 Task: Sort the products by relevance.
Action: Mouse moved to (13, 54)
Screenshot: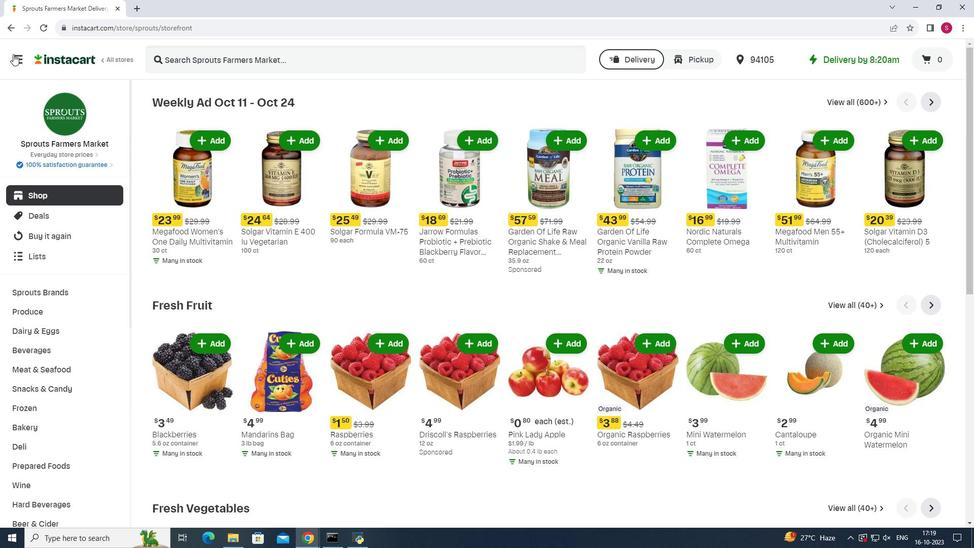 
Action: Mouse pressed left at (13, 54)
Screenshot: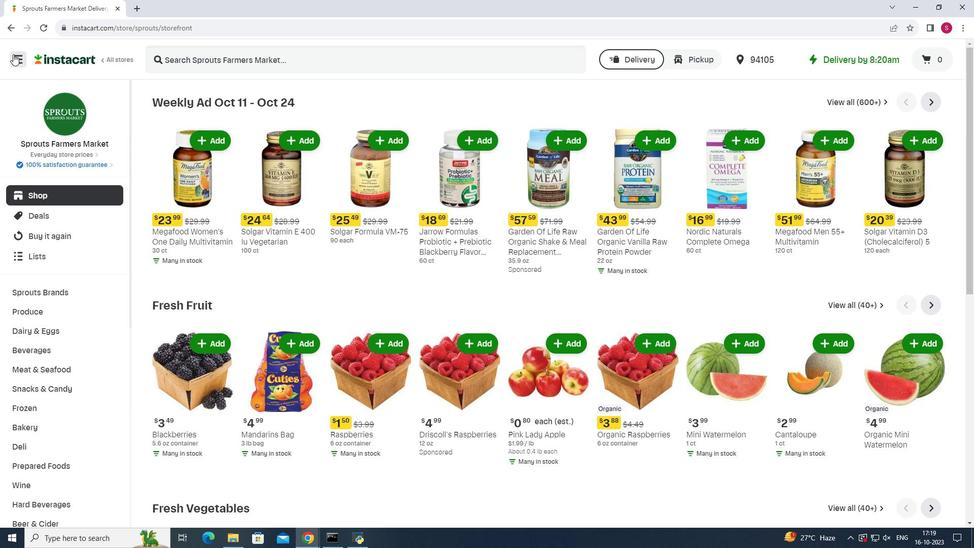 
Action: Mouse moved to (55, 270)
Screenshot: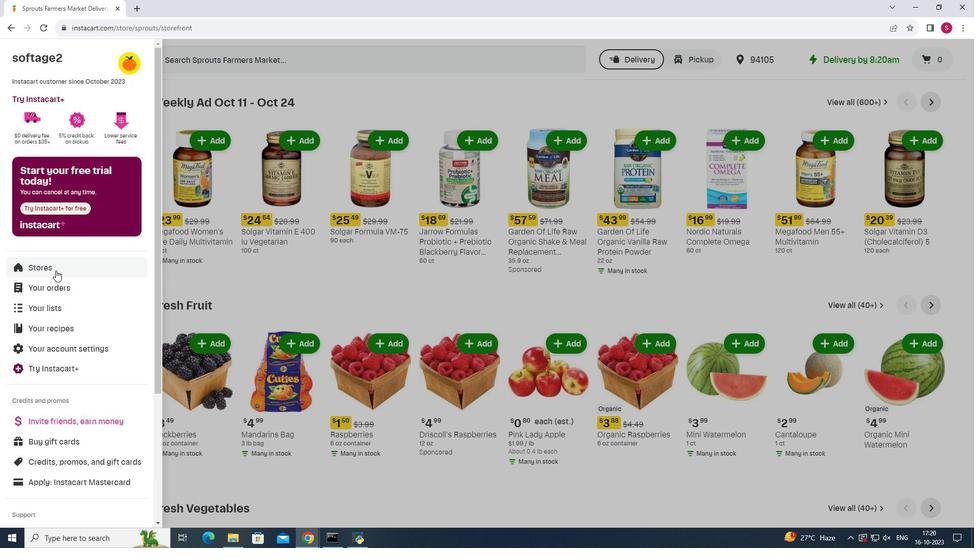 
Action: Mouse pressed left at (55, 270)
Screenshot: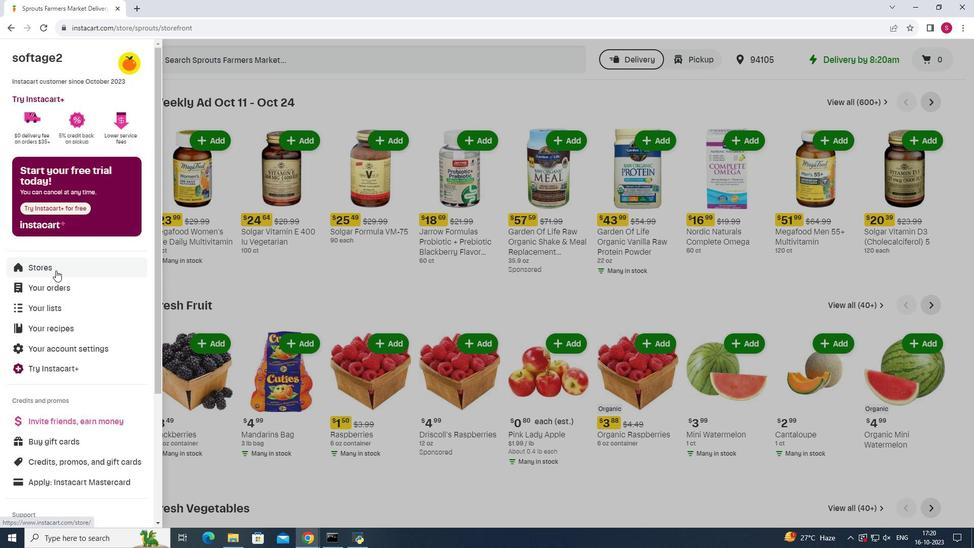 
Action: Mouse moved to (244, 94)
Screenshot: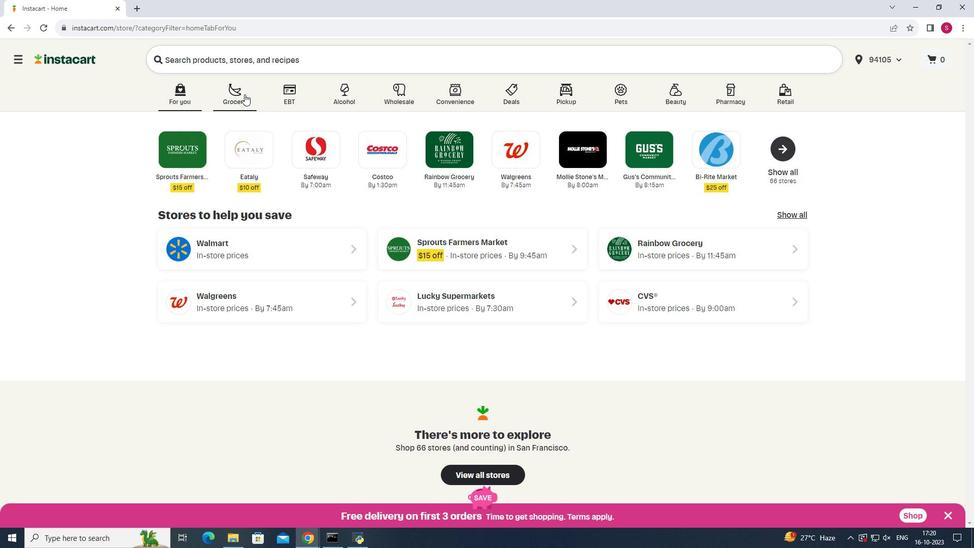 
Action: Mouse pressed left at (244, 94)
Screenshot: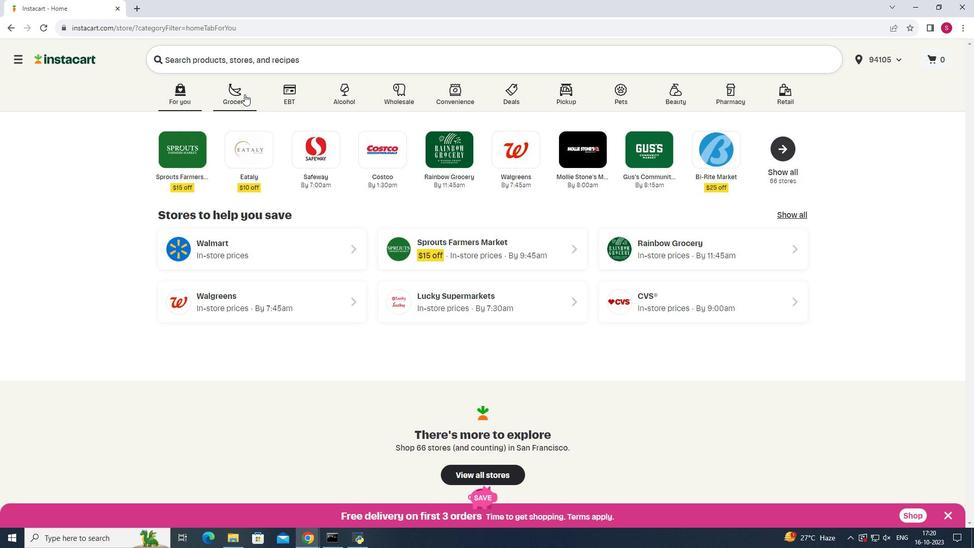 
Action: Mouse moved to (670, 138)
Screenshot: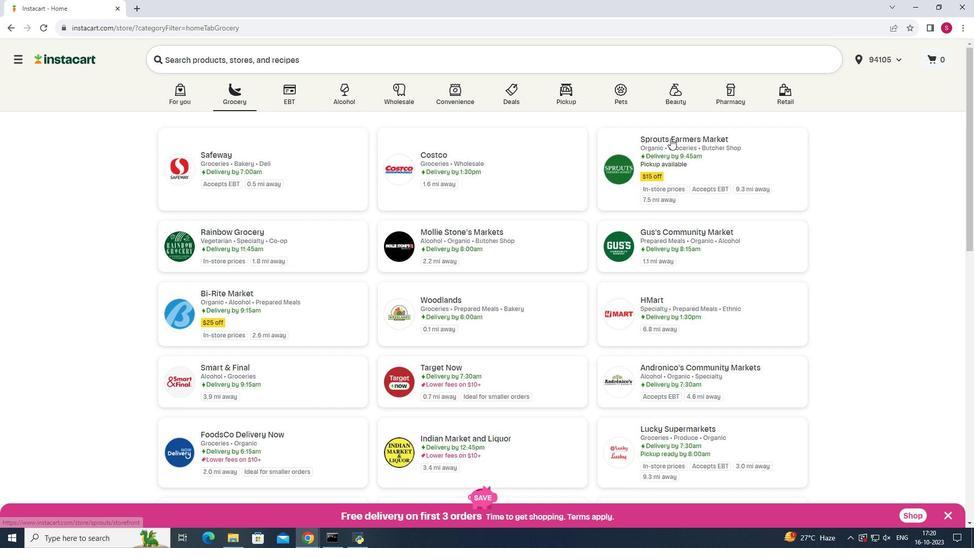 
Action: Mouse pressed left at (670, 138)
Screenshot: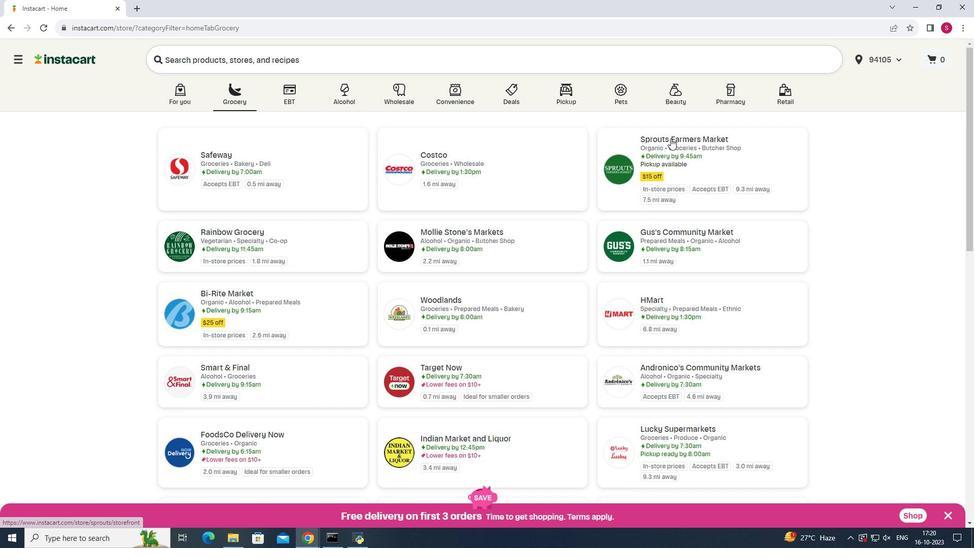 
Action: Mouse pressed left at (670, 138)
Screenshot: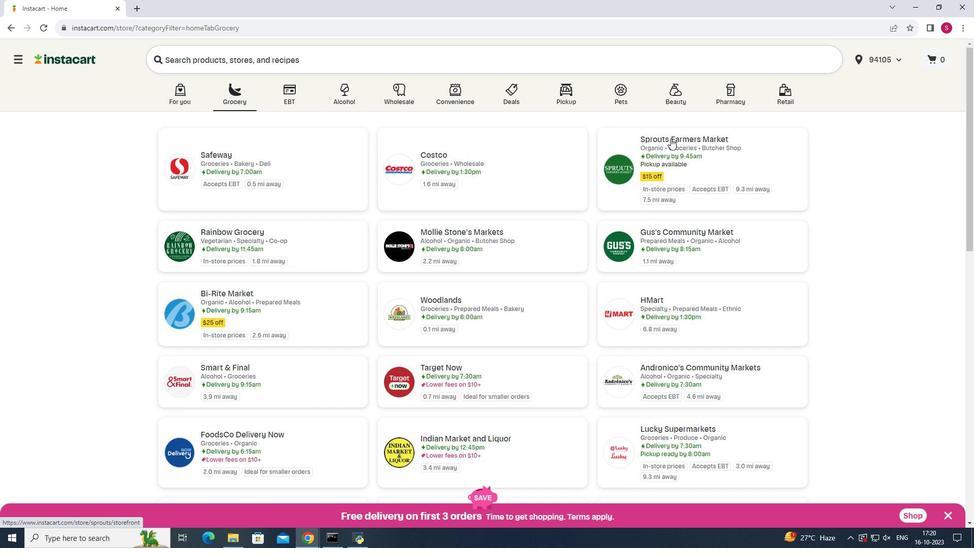 
Action: Mouse moved to (42, 371)
Screenshot: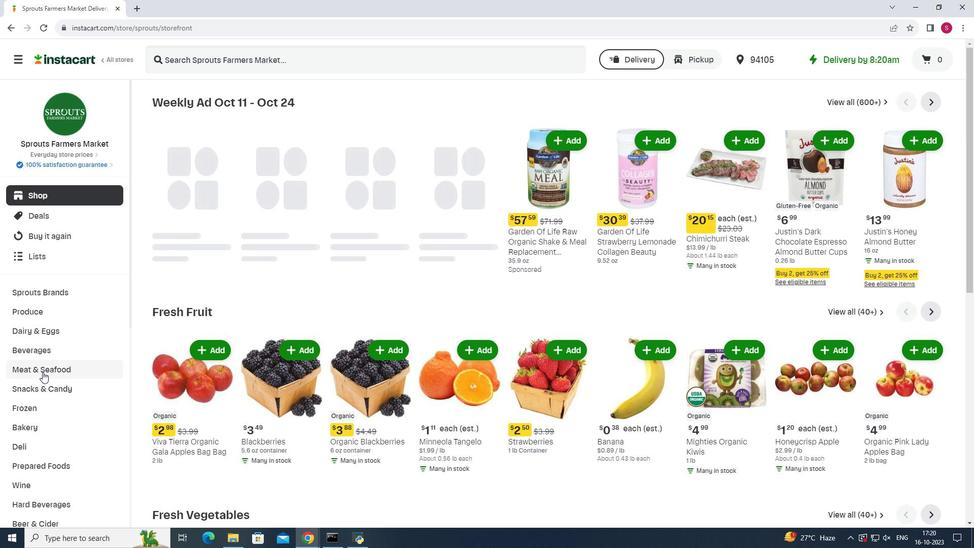 
Action: Mouse pressed left at (42, 371)
Screenshot: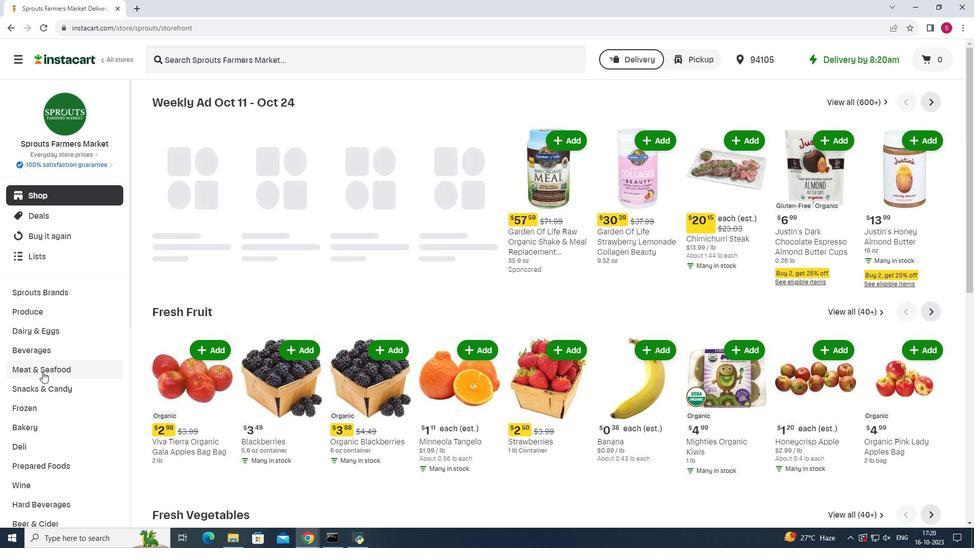 
Action: Mouse moved to (740, 127)
Screenshot: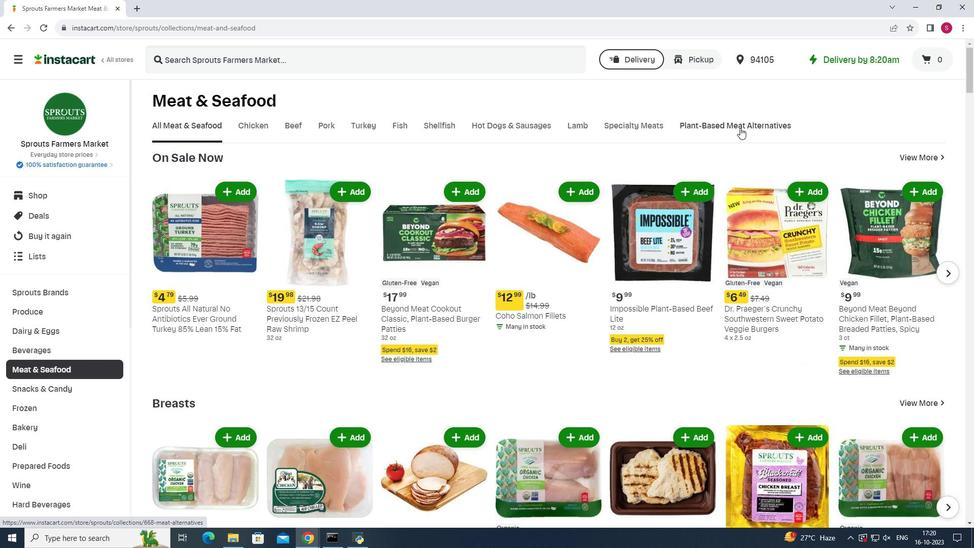 
Action: Mouse pressed left at (740, 127)
Screenshot: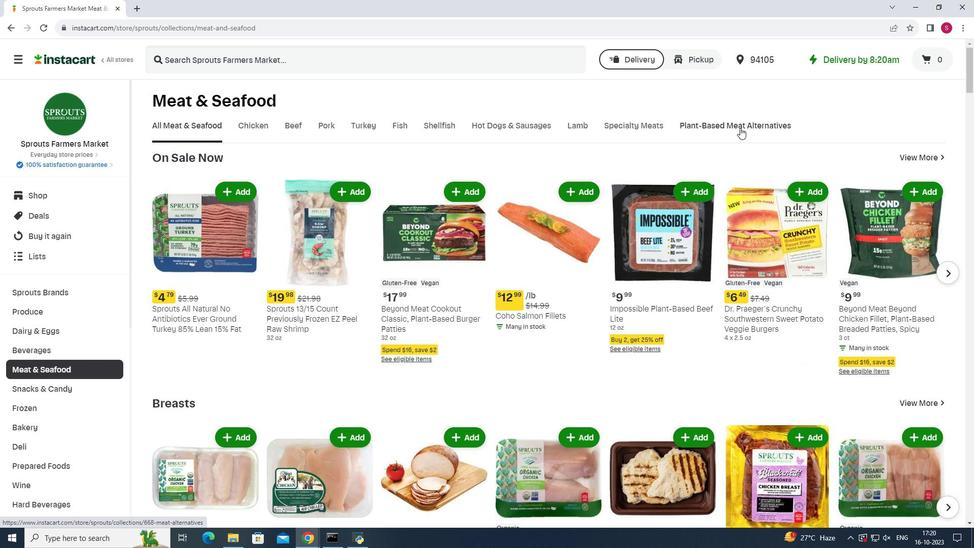 
Action: Mouse moved to (395, 164)
Screenshot: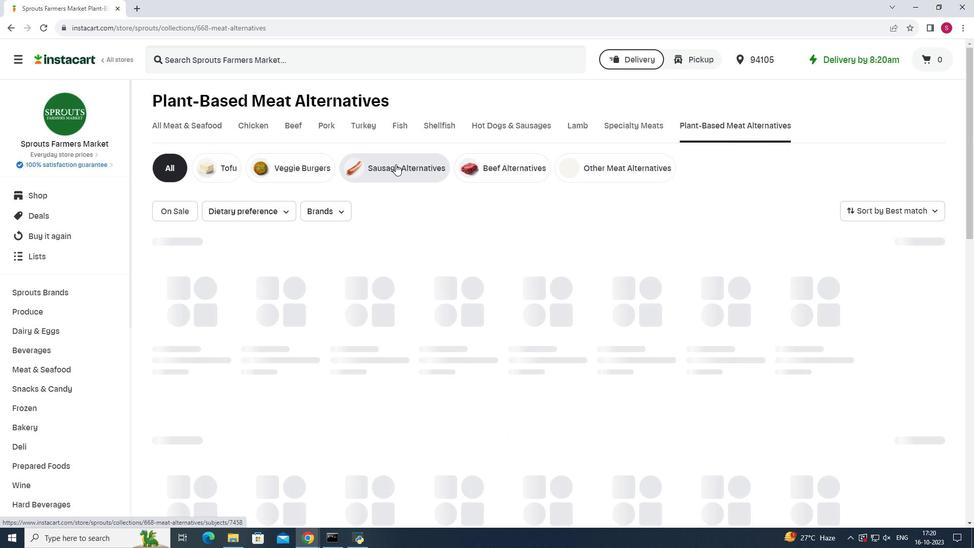 
Action: Mouse pressed left at (395, 164)
Screenshot: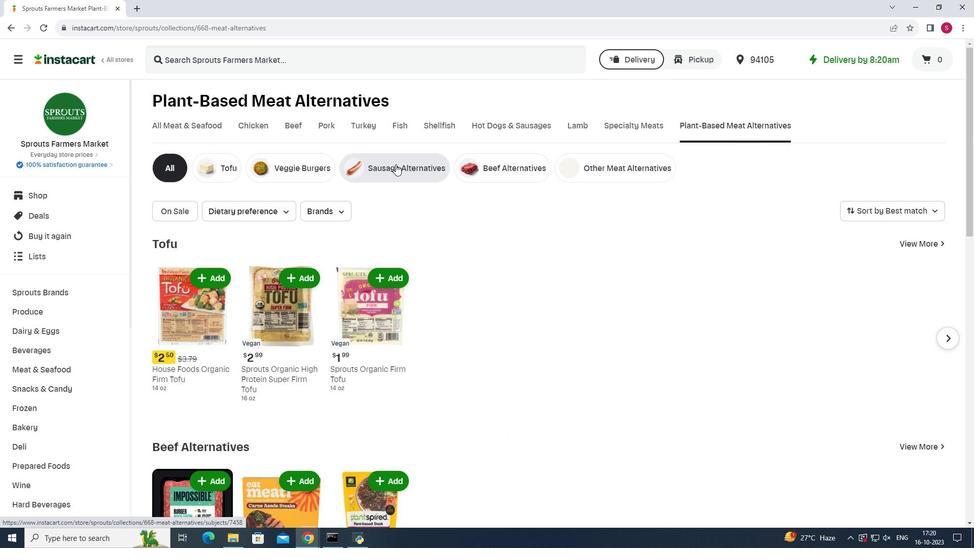 
Action: Mouse moved to (909, 208)
Screenshot: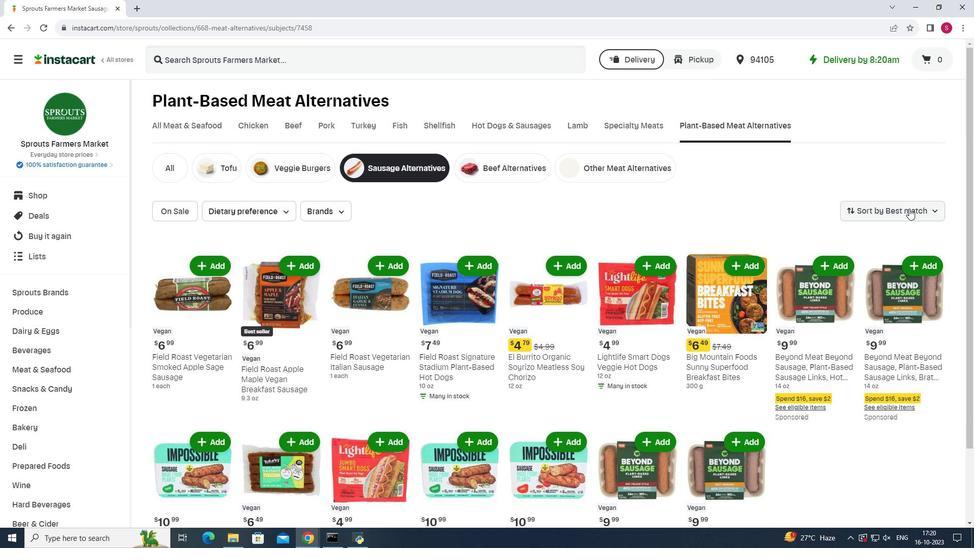 
Action: Mouse pressed left at (909, 208)
Screenshot: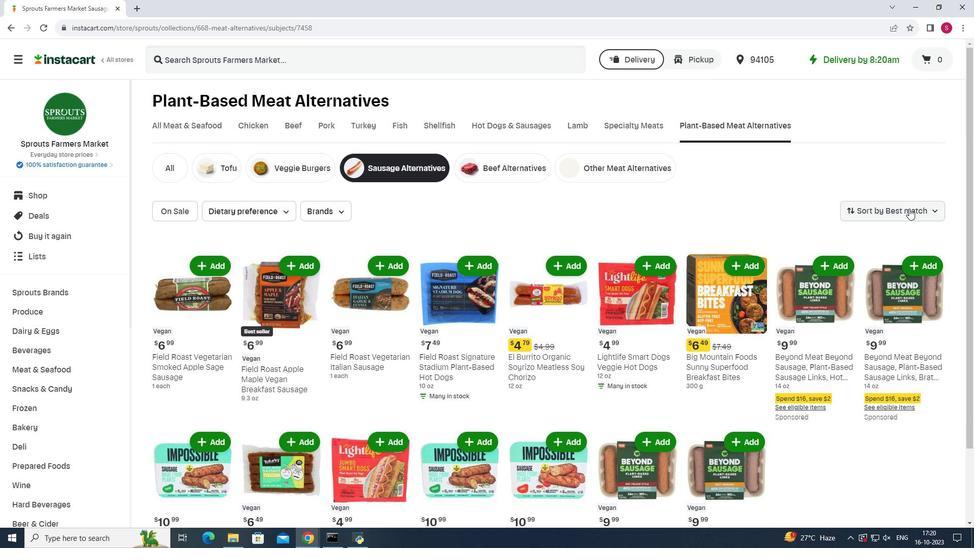 
Action: Mouse moved to (876, 359)
Screenshot: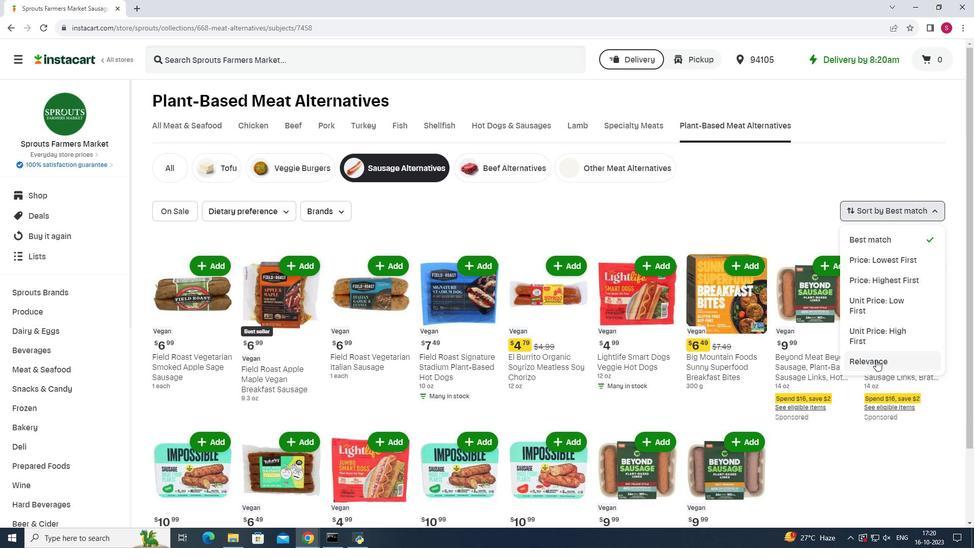 
Action: Mouse pressed left at (876, 359)
Screenshot: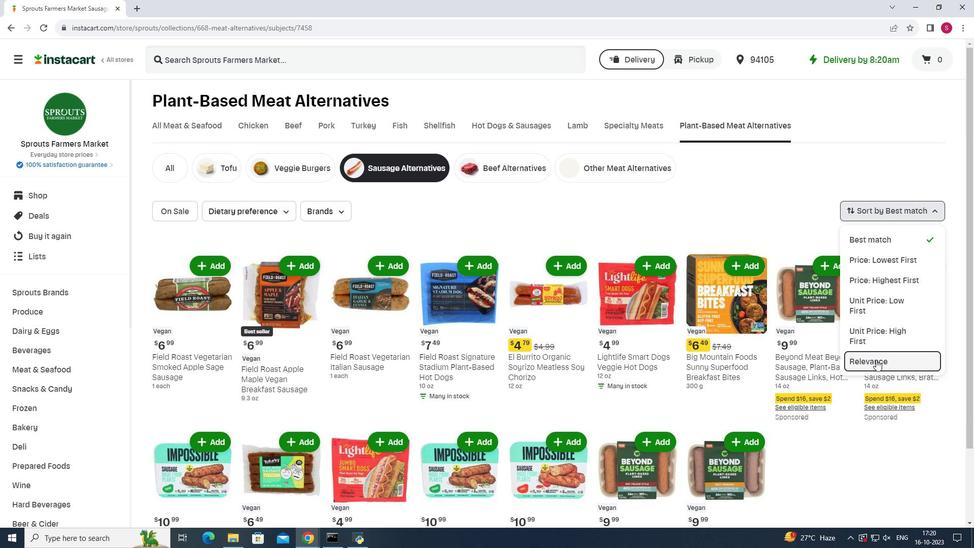 
Action: Mouse moved to (787, 248)
Screenshot: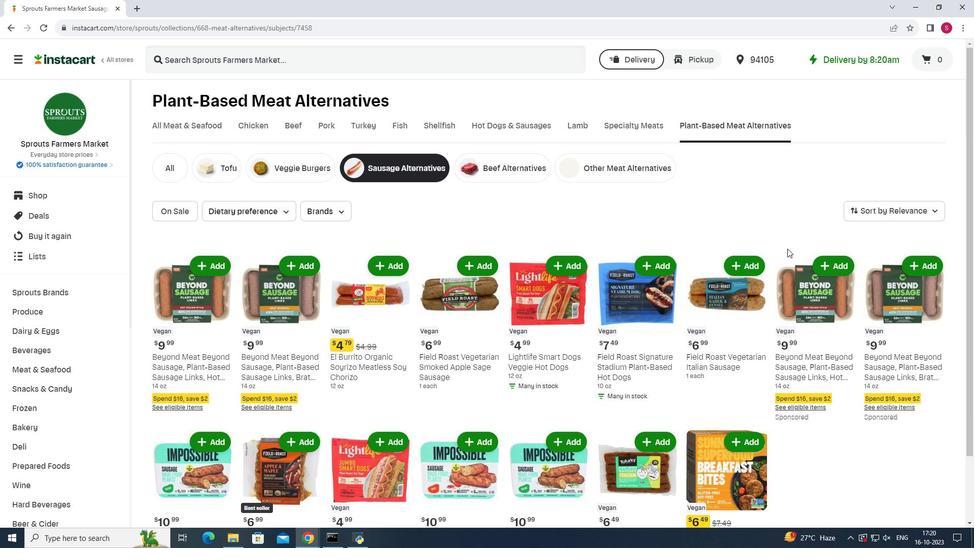 
Action: Mouse scrolled (787, 248) with delta (0, 0)
Screenshot: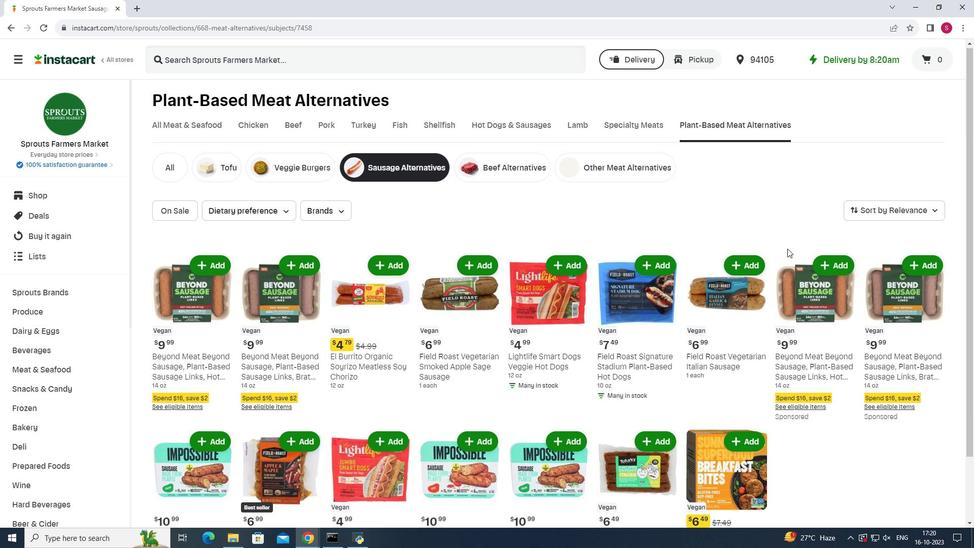 
Action: Mouse scrolled (787, 248) with delta (0, 0)
Screenshot: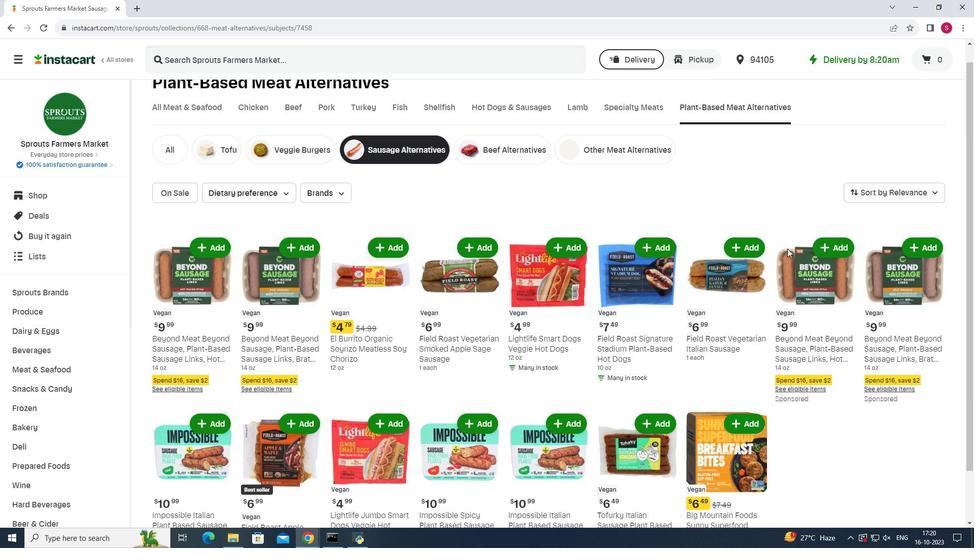 
Action: Mouse scrolled (787, 248) with delta (0, 0)
Screenshot: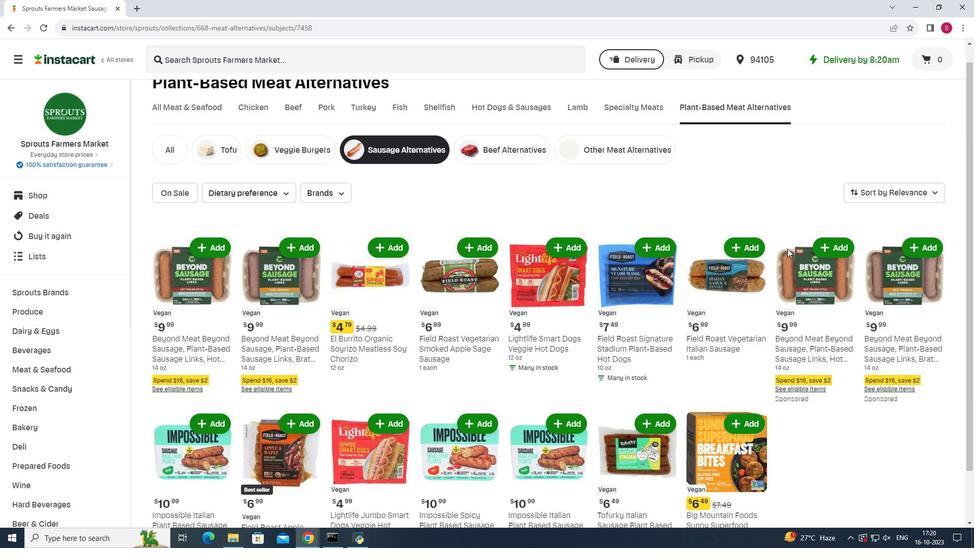 
Action: Mouse scrolled (787, 248) with delta (0, 0)
Screenshot: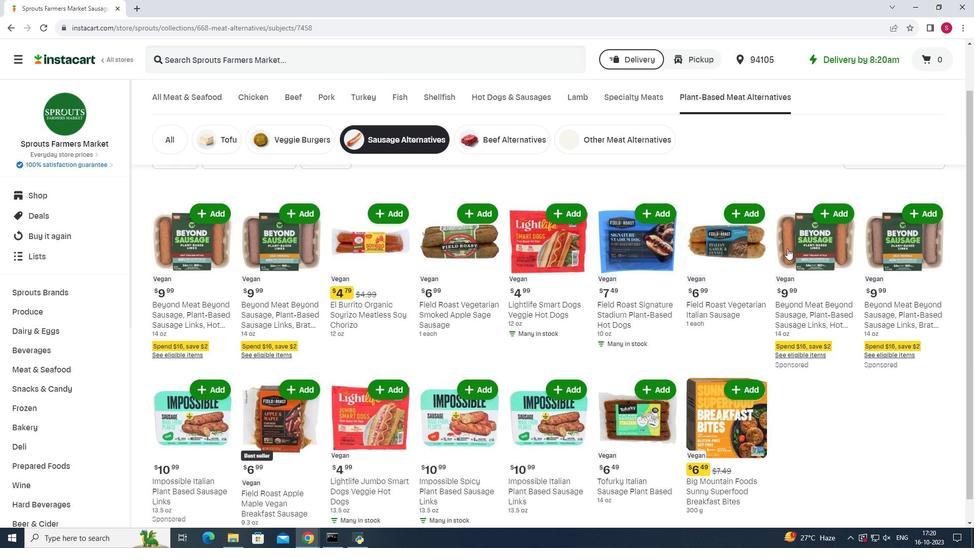 
Action: Mouse moved to (787, 248)
Screenshot: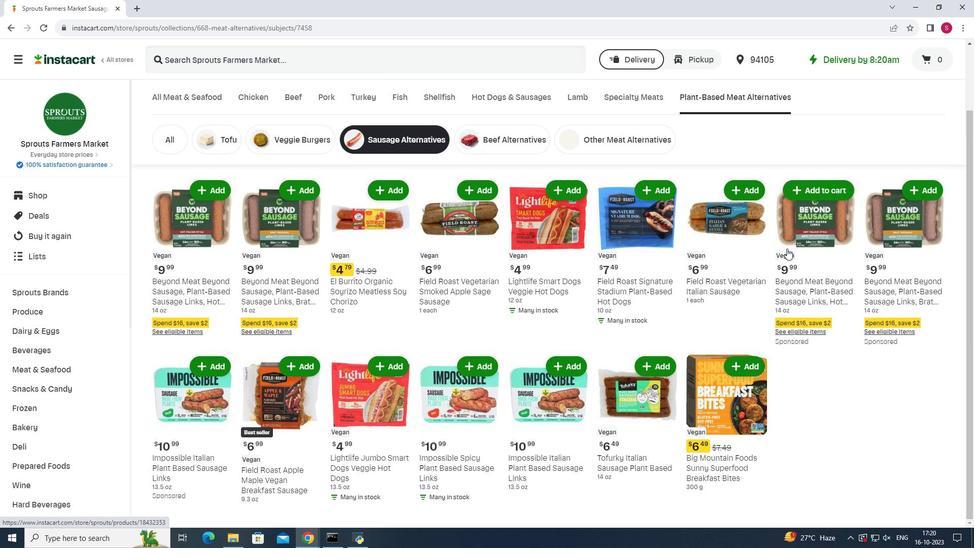 
